 Task: Choose the host language as Dutch.
Action: Mouse moved to (964, 136)
Screenshot: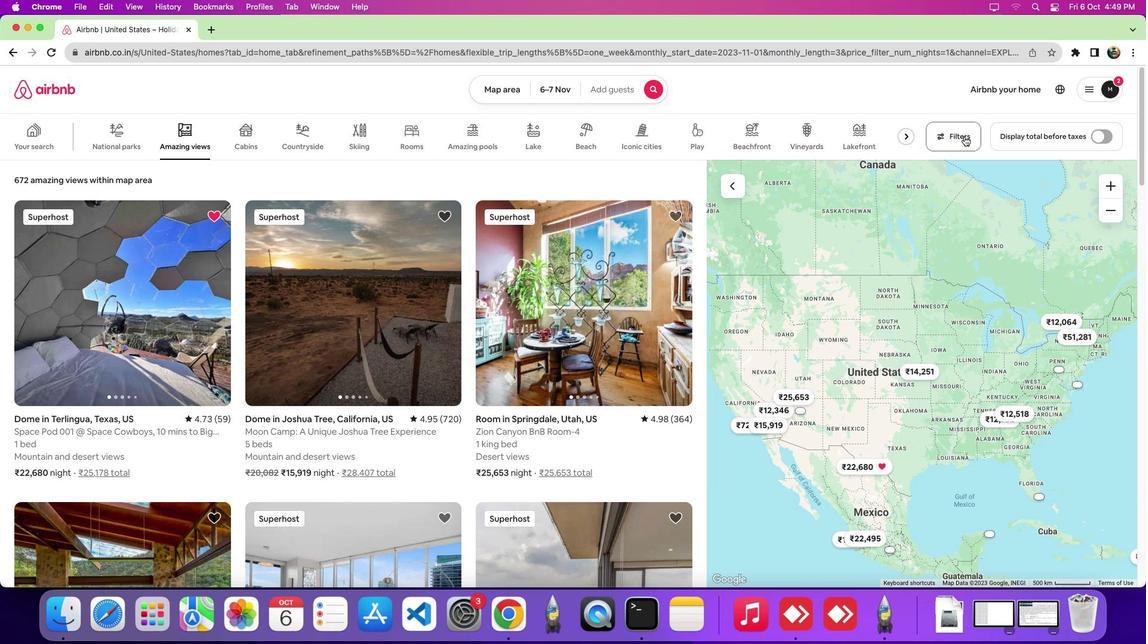 
Action: Mouse pressed left at (964, 136)
Screenshot: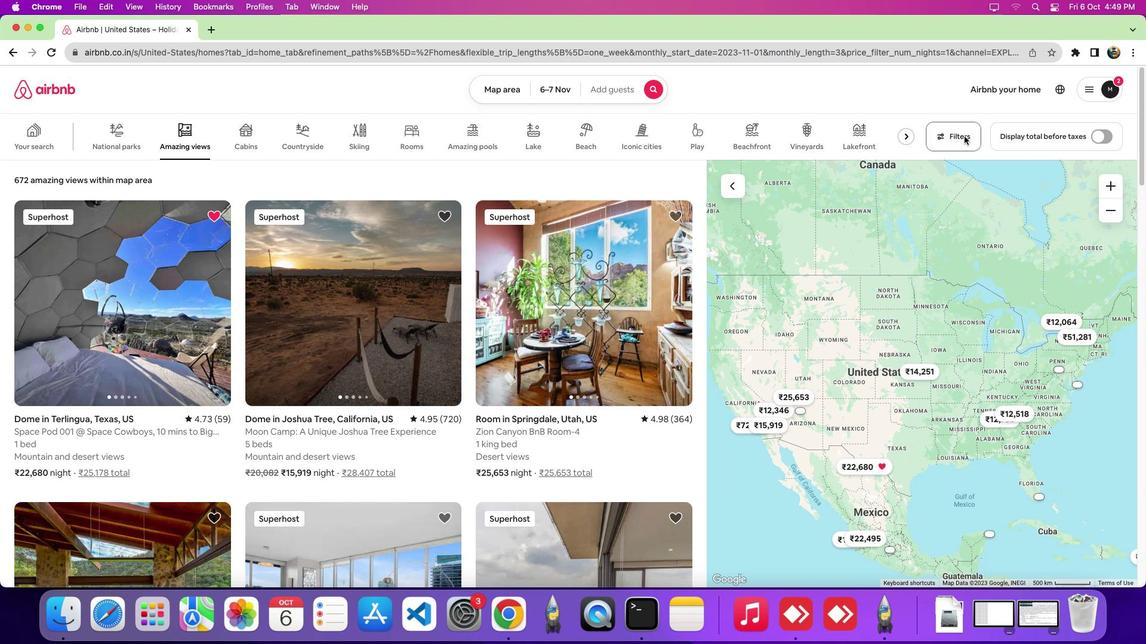 
Action: Mouse pressed left at (964, 136)
Screenshot: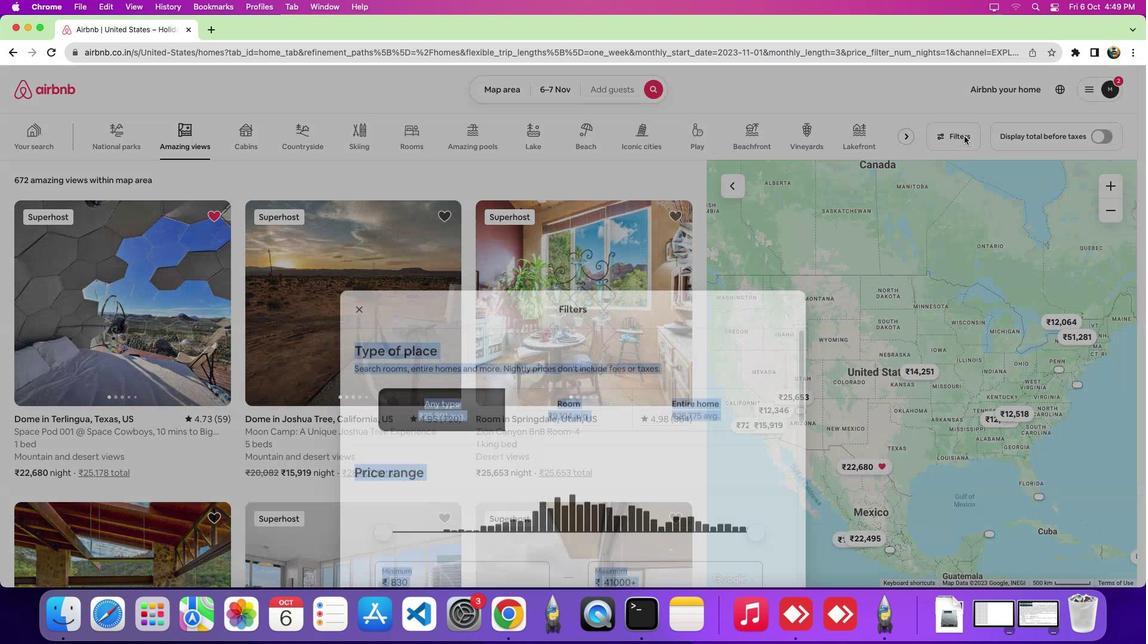 
Action: Mouse moved to (954, 130)
Screenshot: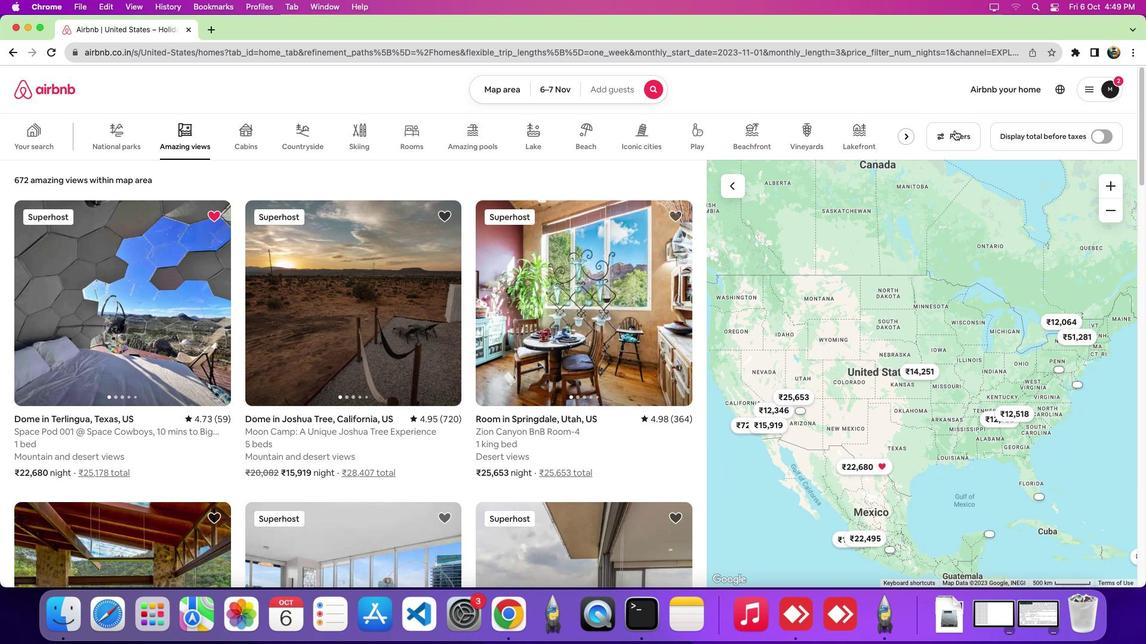 
Action: Mouse pressed left at (954, 130)
Screenshot: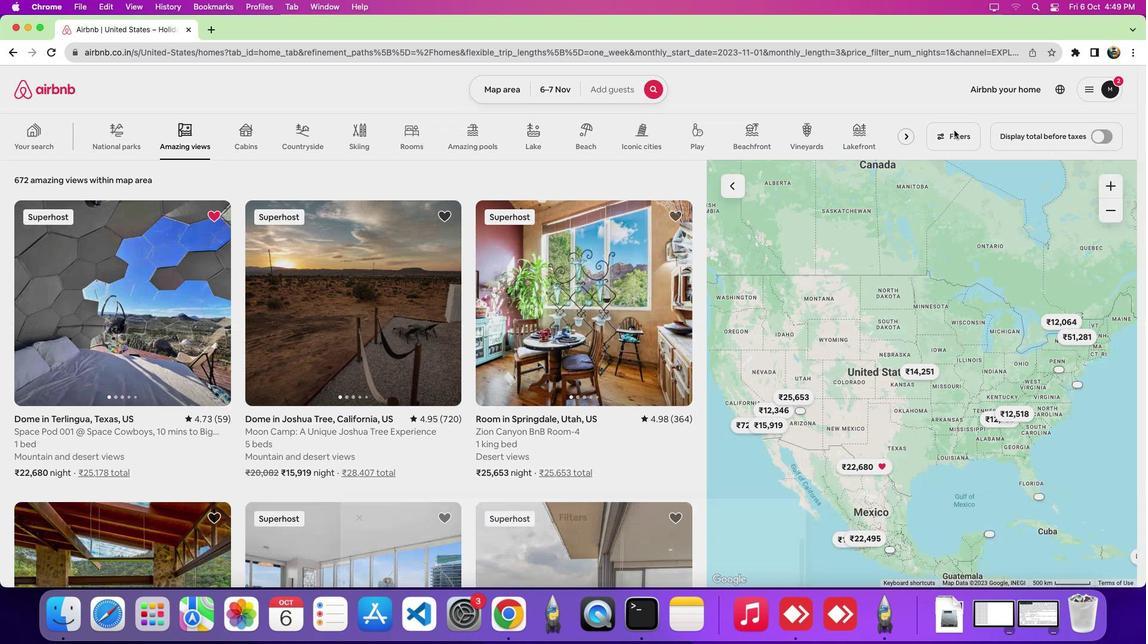 
Action: Mouse moved to (561, 202)
Screenshot: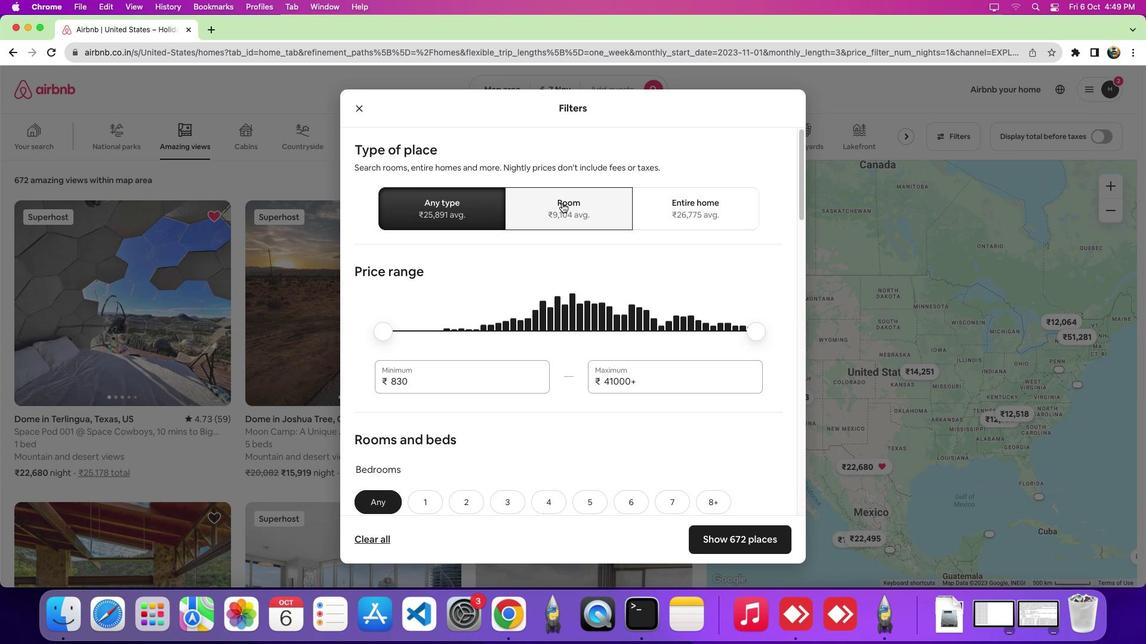 
Action: Mouse pressed left at (561, 202)
Screenshot: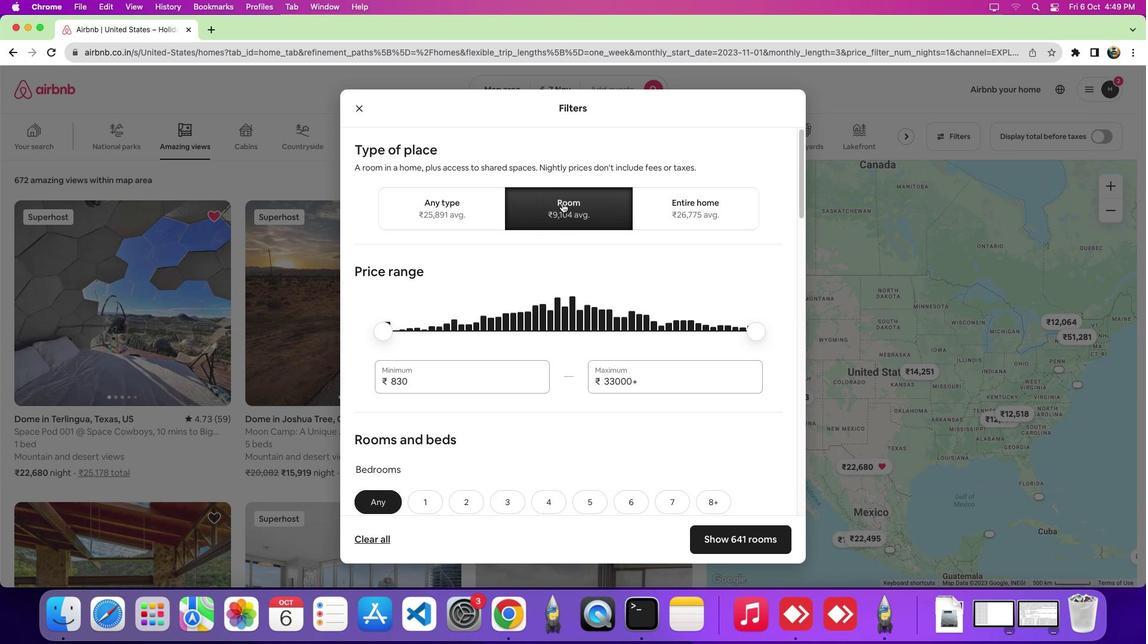 
Action: Mouse moved to (571, 423)
Screenshot: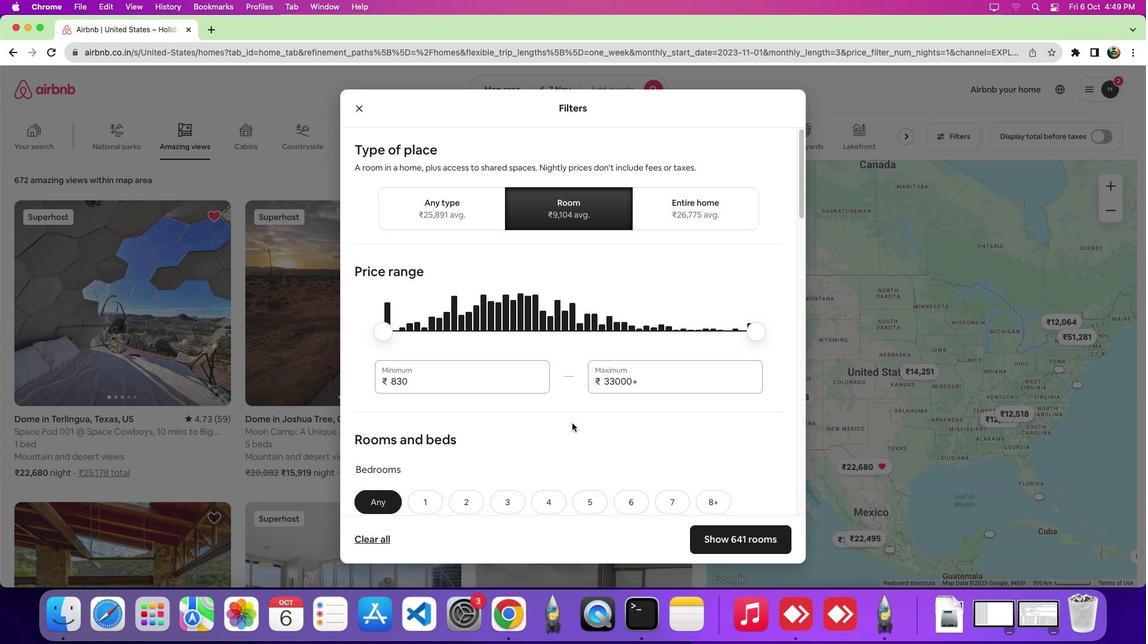 
Action: Mouse scrolled (571, 423) with delta (0, 0)
Screenshot: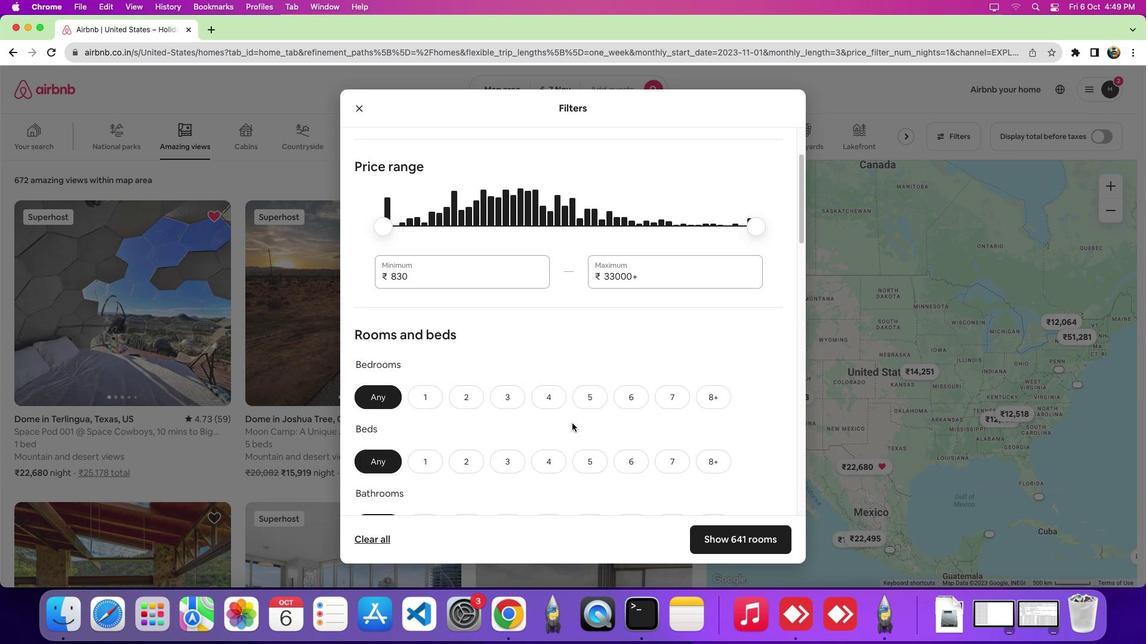 
Action: Mouse scrolled (571, 423) with delta (0, 0)
Screenshot: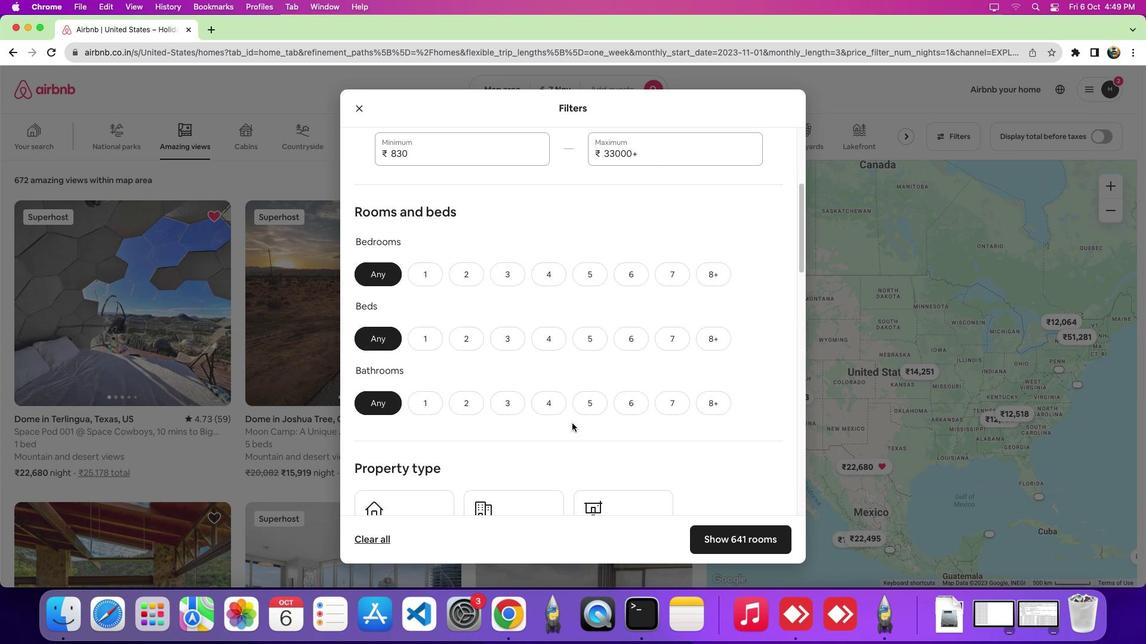 
Action: Mouse scrolled (571, 423) with delta (0, -2)
Screenshot: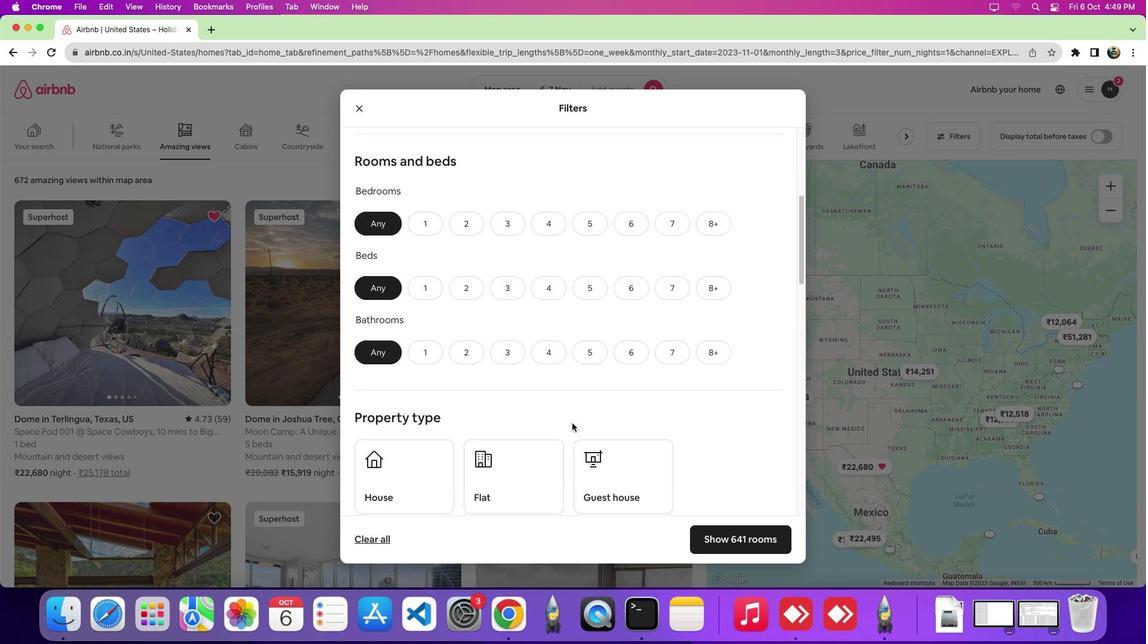 
Action: Mouse scrolled (571, 423) with delta (0, -3)
Screenshot: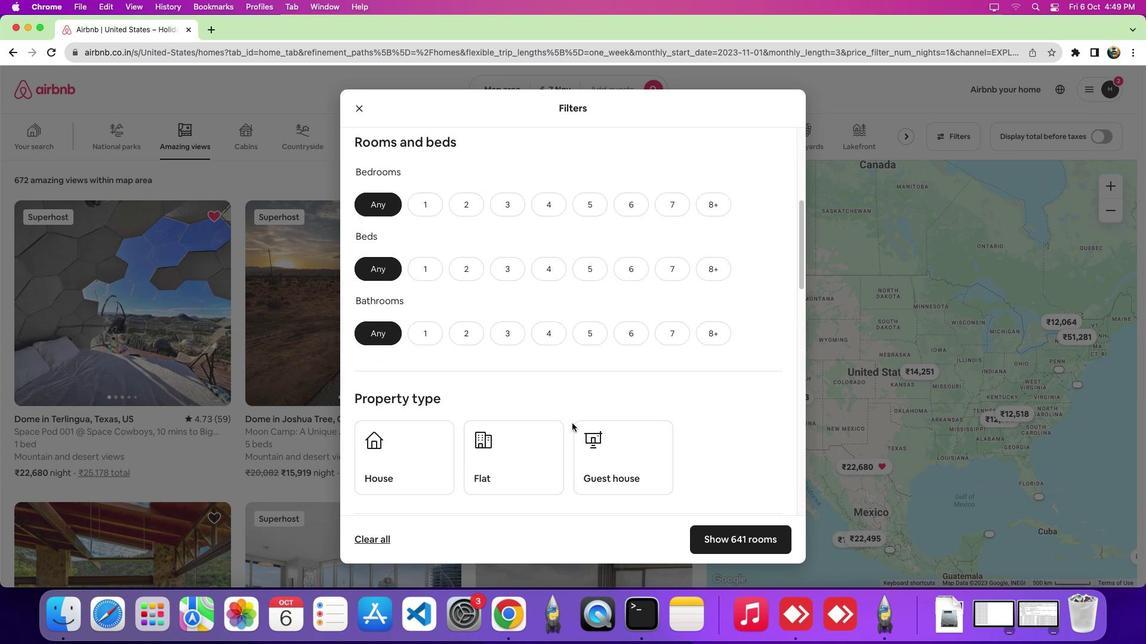 
Action: Mouse scrolled (571, 423) with delta (0, 0)
Screenshot: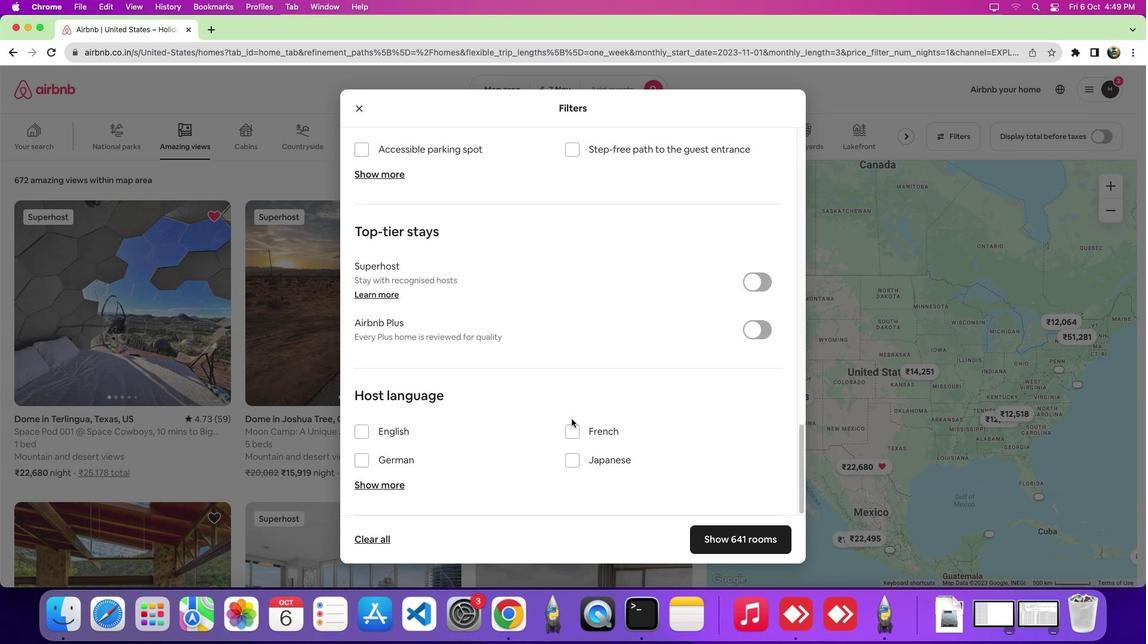
Action: Mouse scrolled (571, 423) with delta (0, -1)
Screenshot: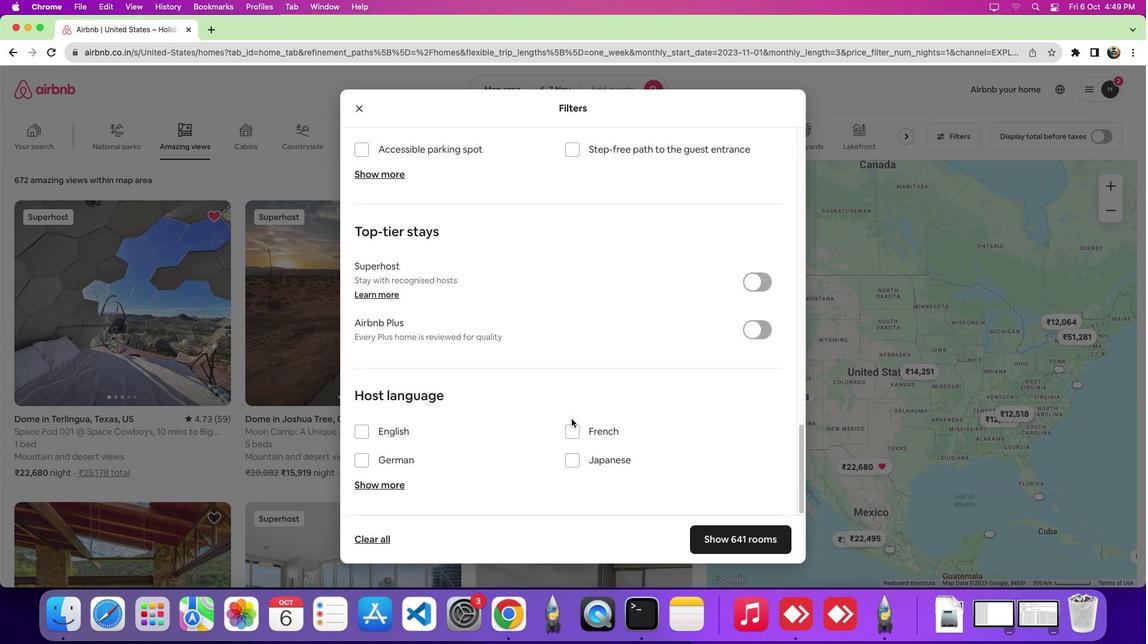 
Action: Mouse scrolled (571, 423) with delta (0, -5)
Screenshot: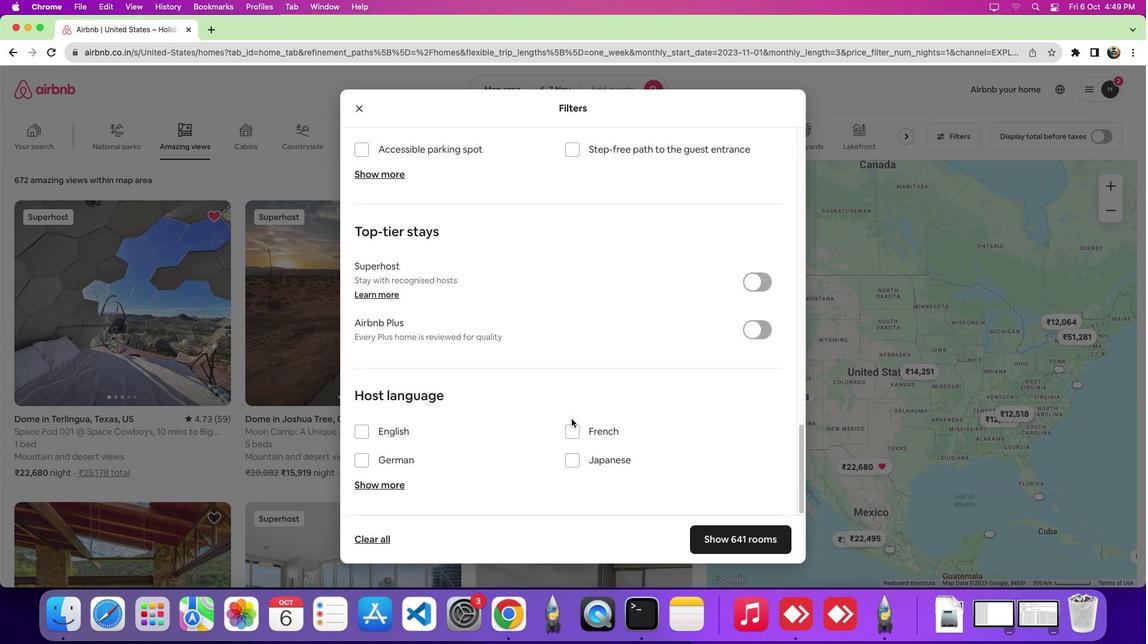 
Action: Mouse scrolled (571, 423) with delta (0, -8)
Screenshot: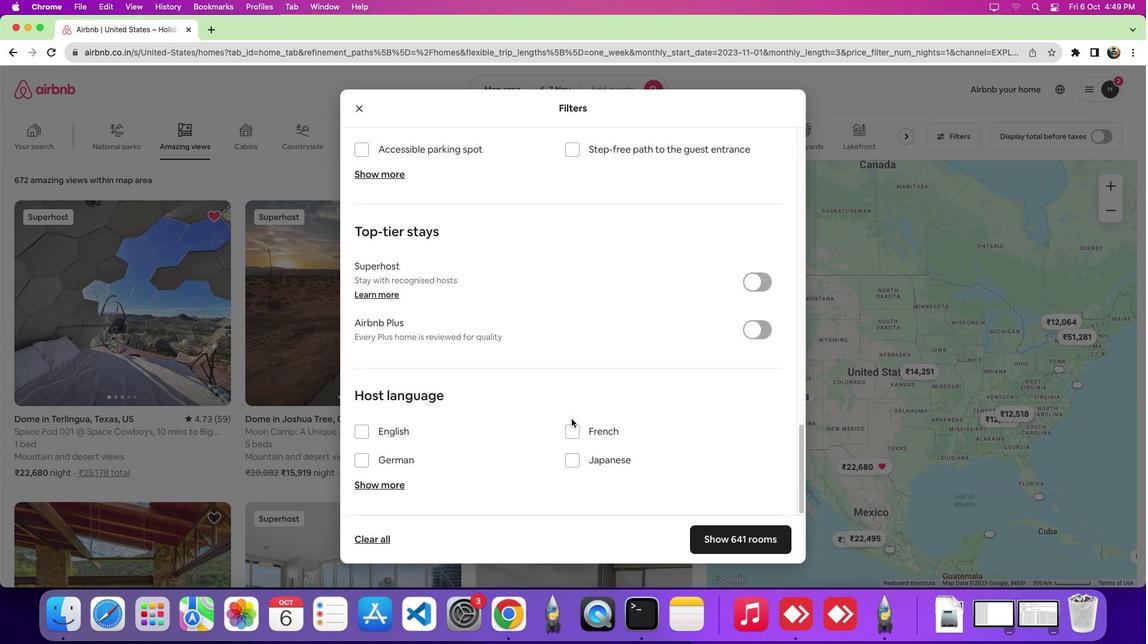 
Action: Mouse scrolled (571, 423) with delta (0, -8)
Screenshot: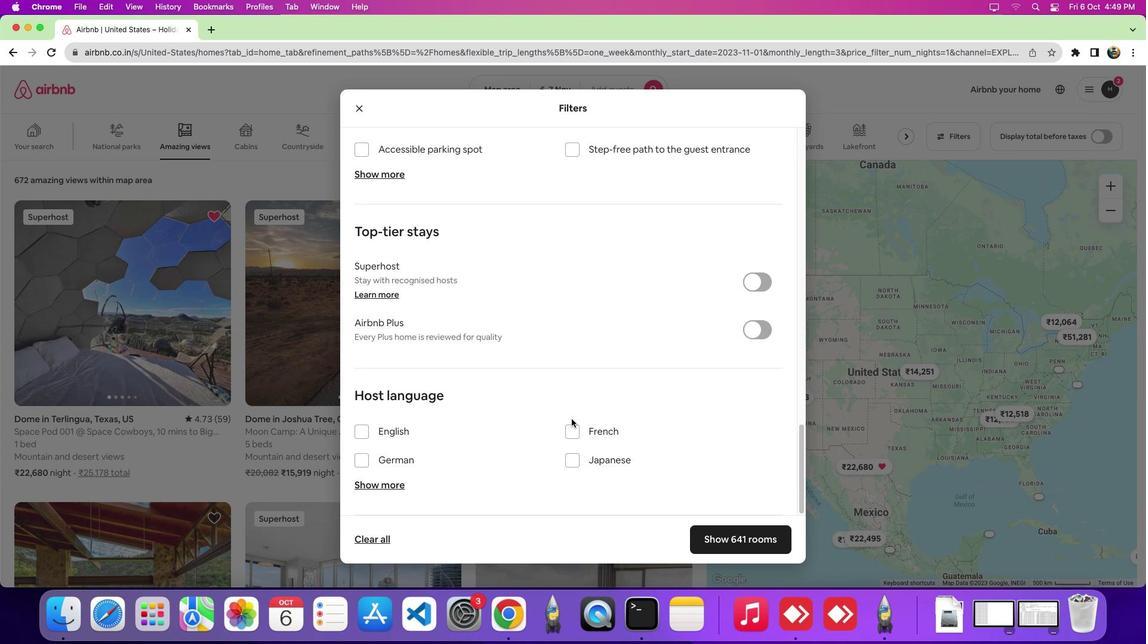 
Action: Mouse moved to (571, 419)
Screenshot: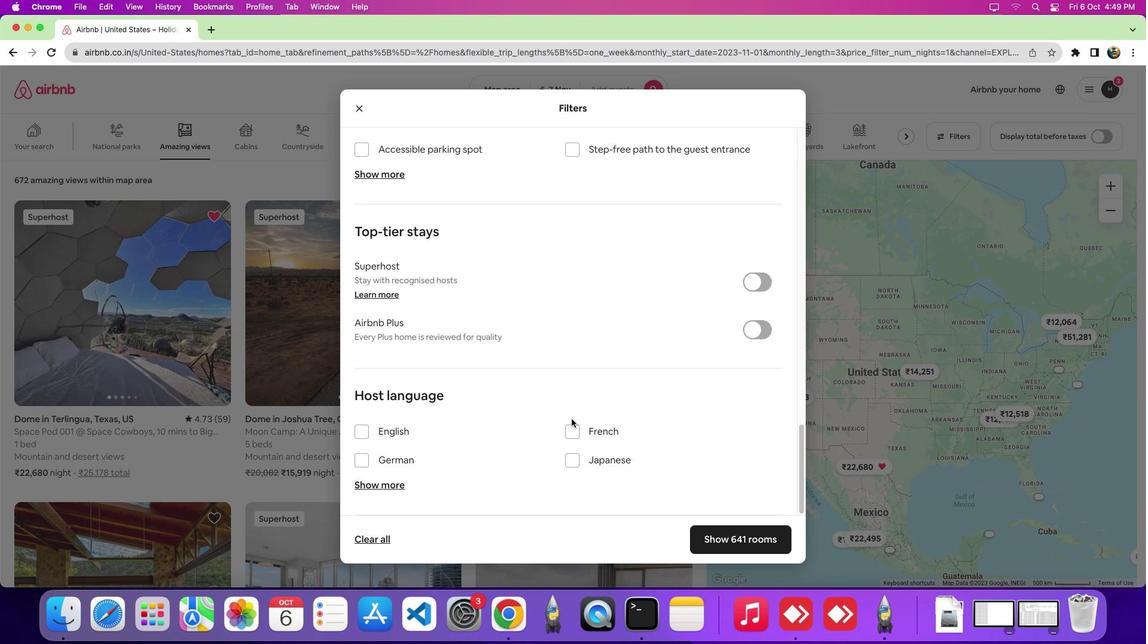 
Action: Mouse scrolled (571, 419) with delta (0, 0)
Screenshot: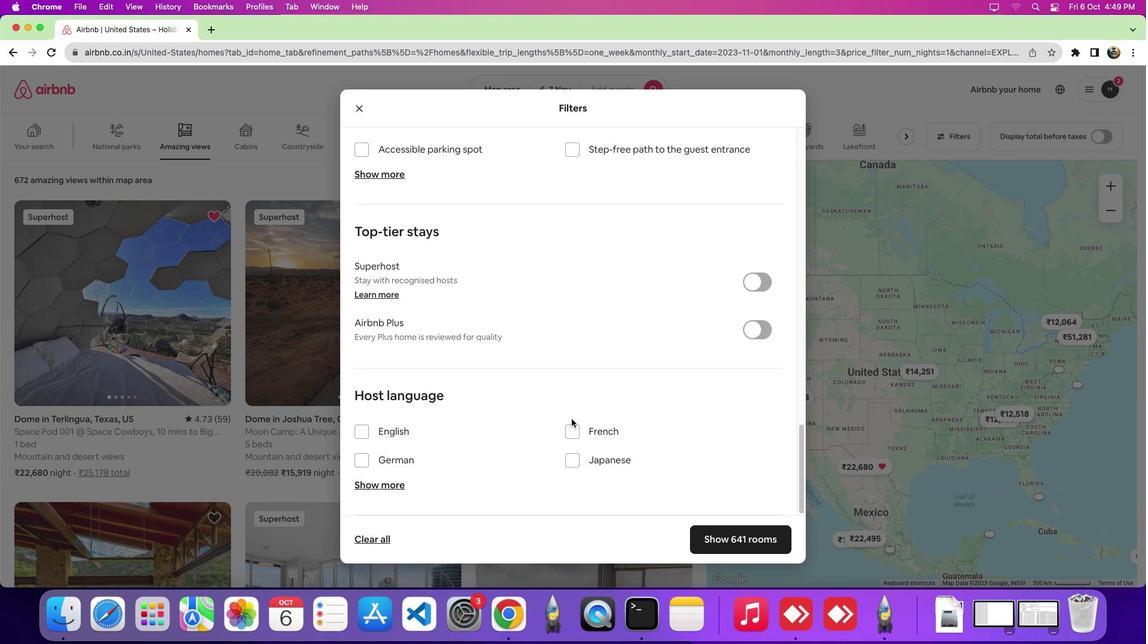 
Action: Mouse scrolled (571, 419) with delta (0, -1)
Screenshot: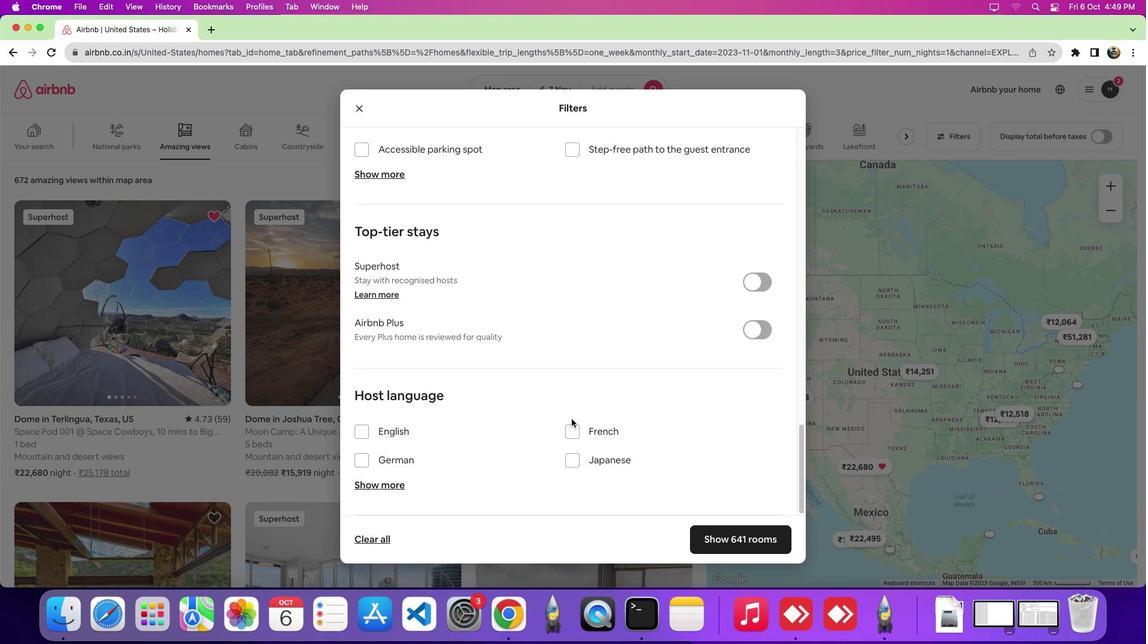 
Action: Mouse scrolled (571, 419) with delta (0, -5)
Screenshot: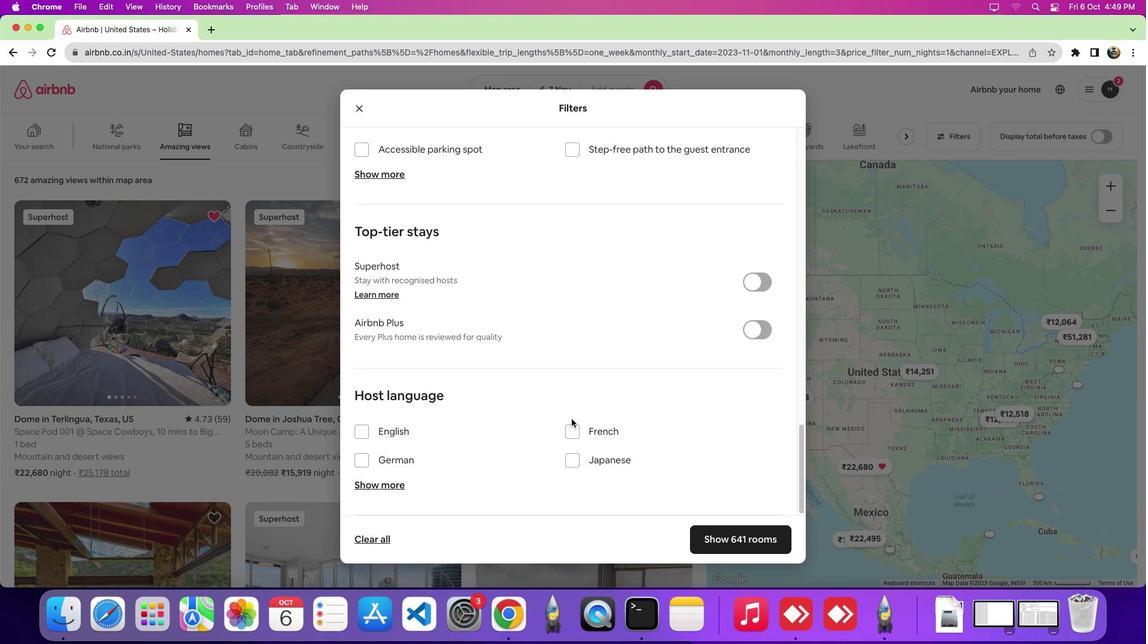 
Action: Mouse scrolled (571, 419) with delta (0, -7)
Screenshot: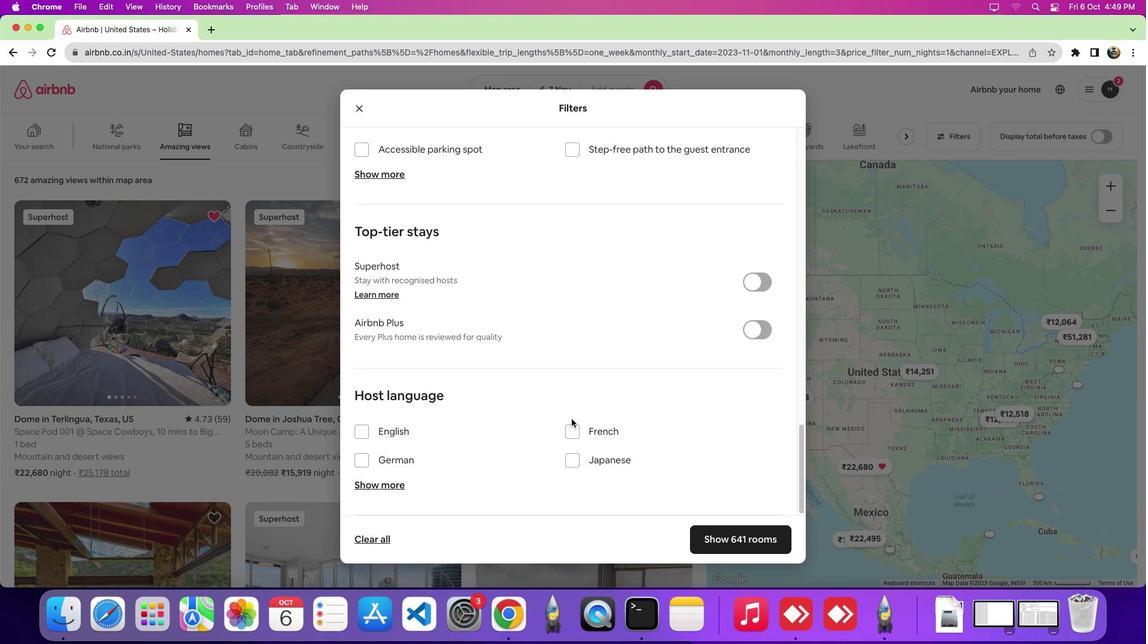 
Action: Mouse moved to (393, 485)
Screenshot: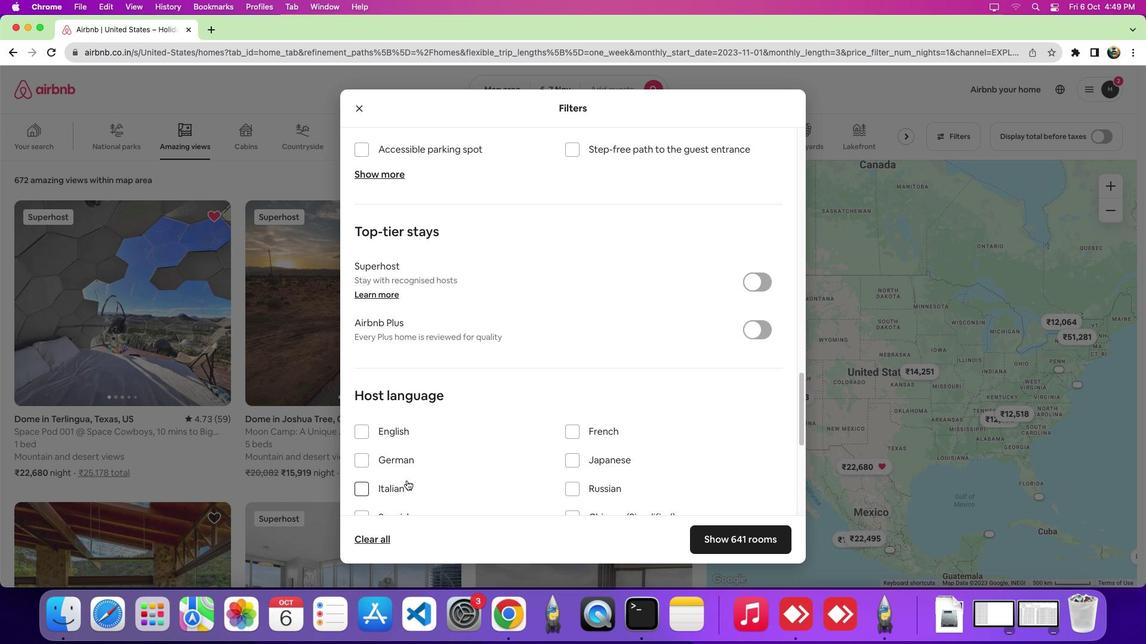 
Action: Mouse pressed left at (393, 485)
Screenshot: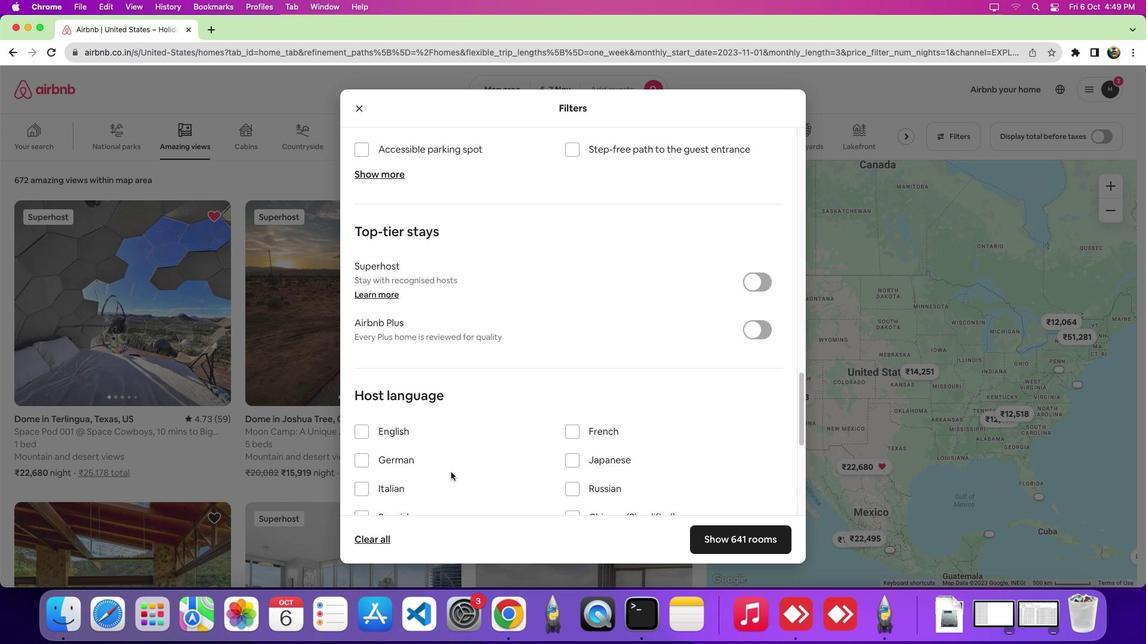 
Action: Mouse moved to (567, 442)
Screenshot: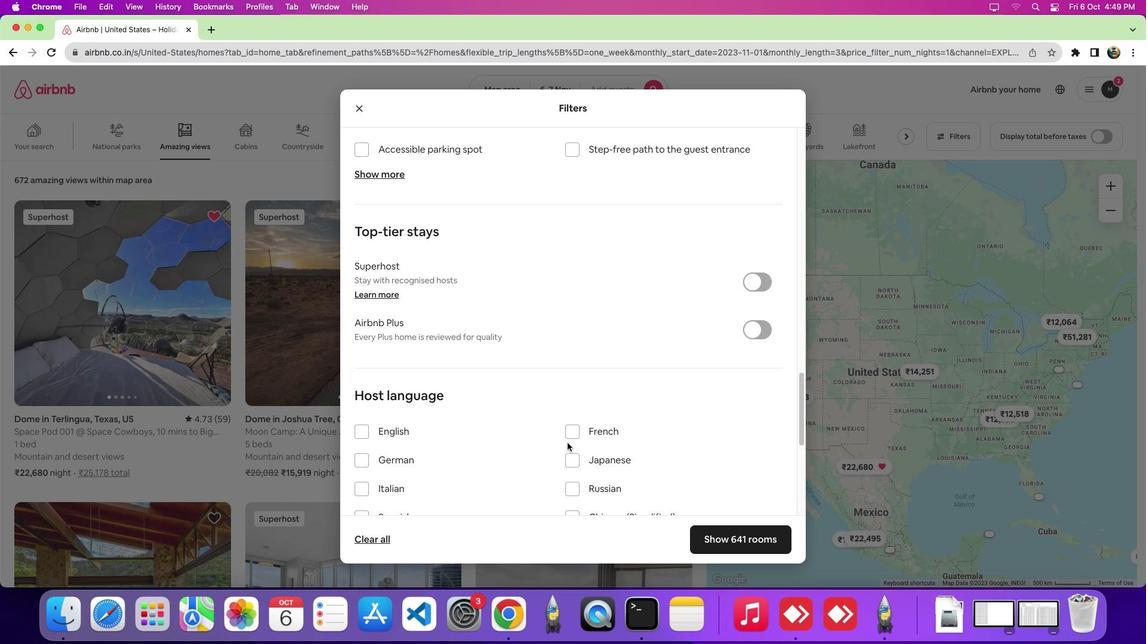 
Action: Mouse scrolled (567, 442) with delta (0, 0)
Screenshot: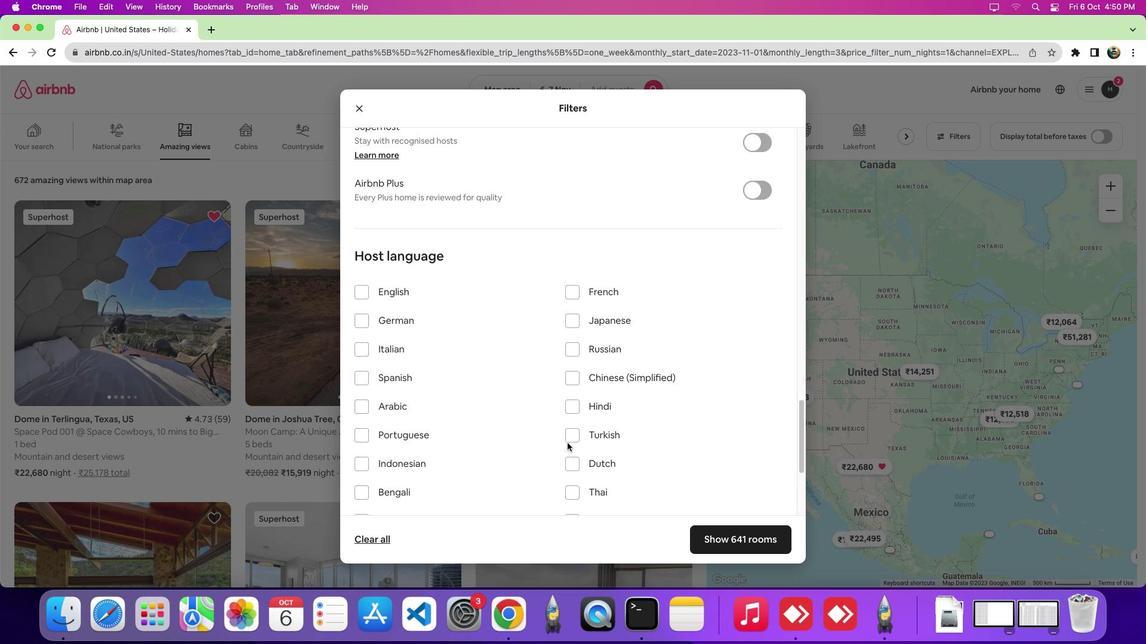 
Action: Mouse scrolled (567, 442) with delta (0, 0)
Screenshot: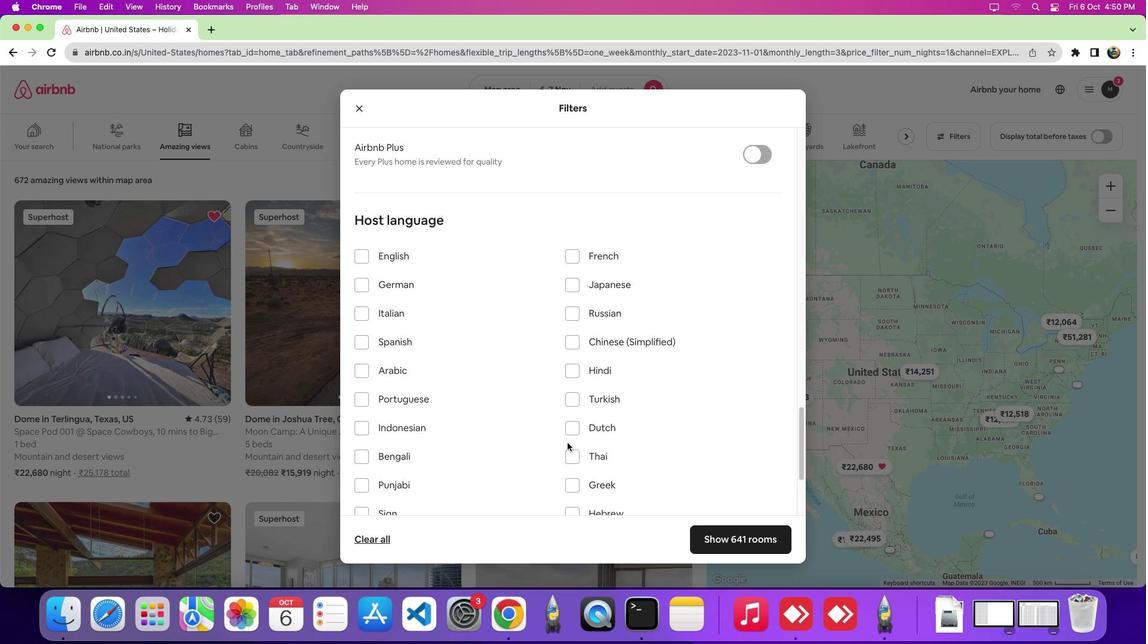 
Action: Mouse scrolled (567, 442) with delta (0, -2)
Screenshot: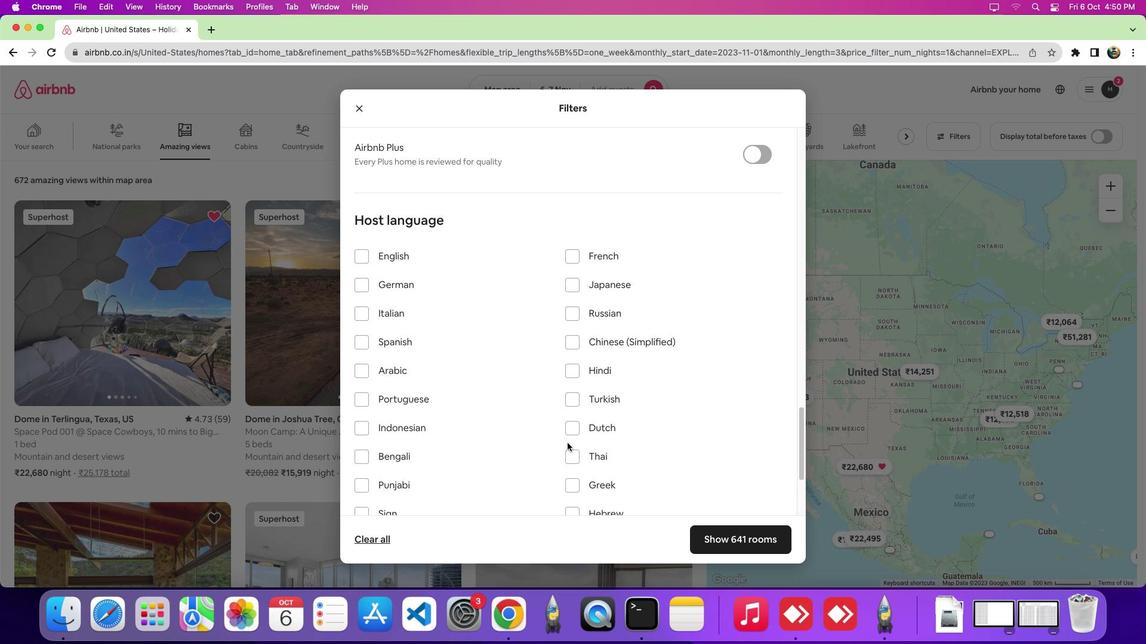 
Action: Mouse moved to (577, 430)
Screenshot: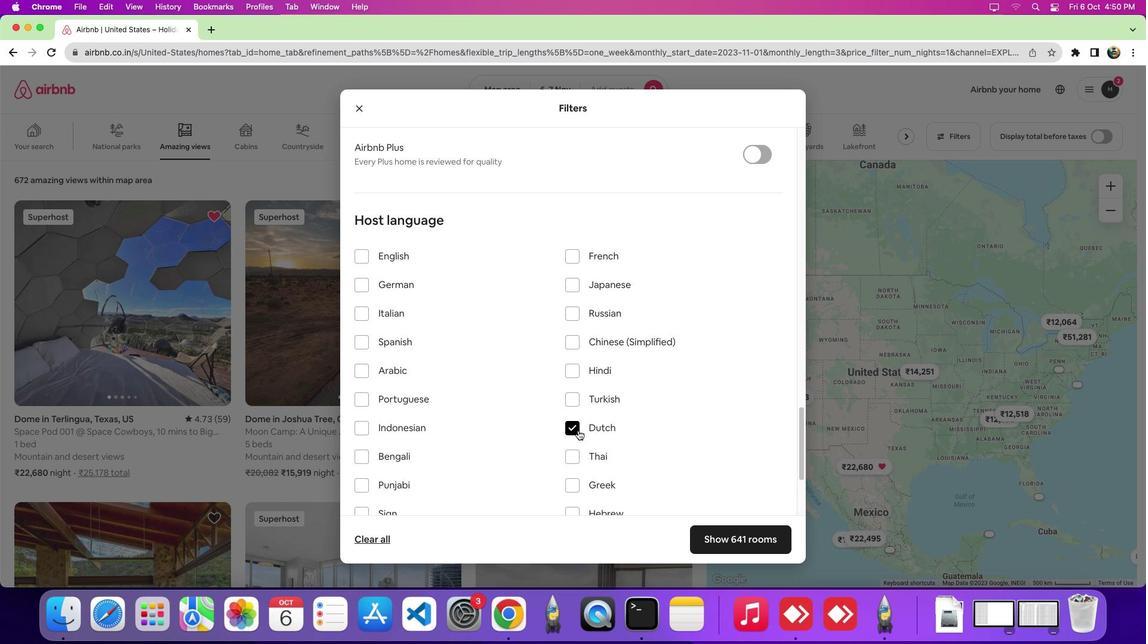 
Action: Mouse pressed left at (577, 430)
Screenshot: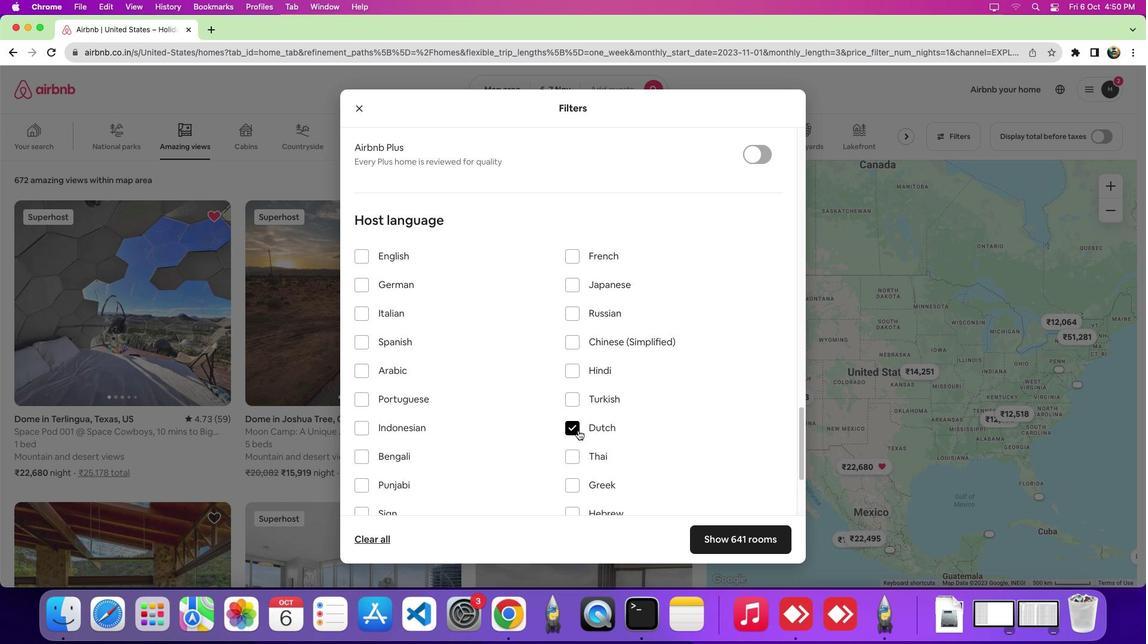 
Action: Mouse moved to (577, 430)
Screenshot: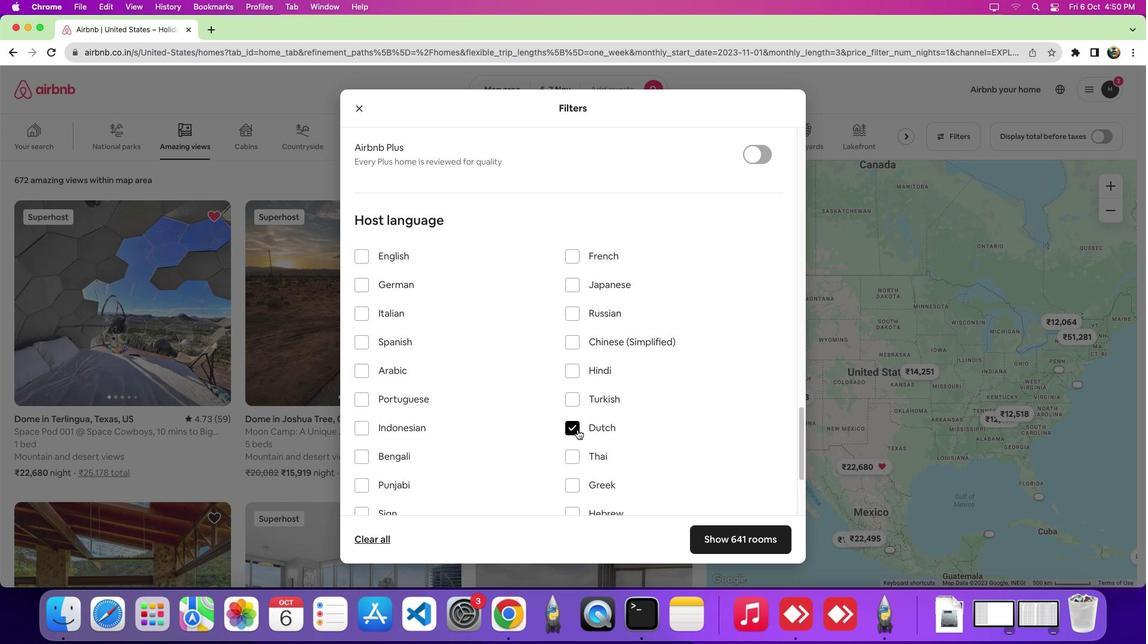 
